 Task: Add a condition where "Status category is new" in recently solved tickets.
Action: Mouse moved to (211, 426)
Screenshot: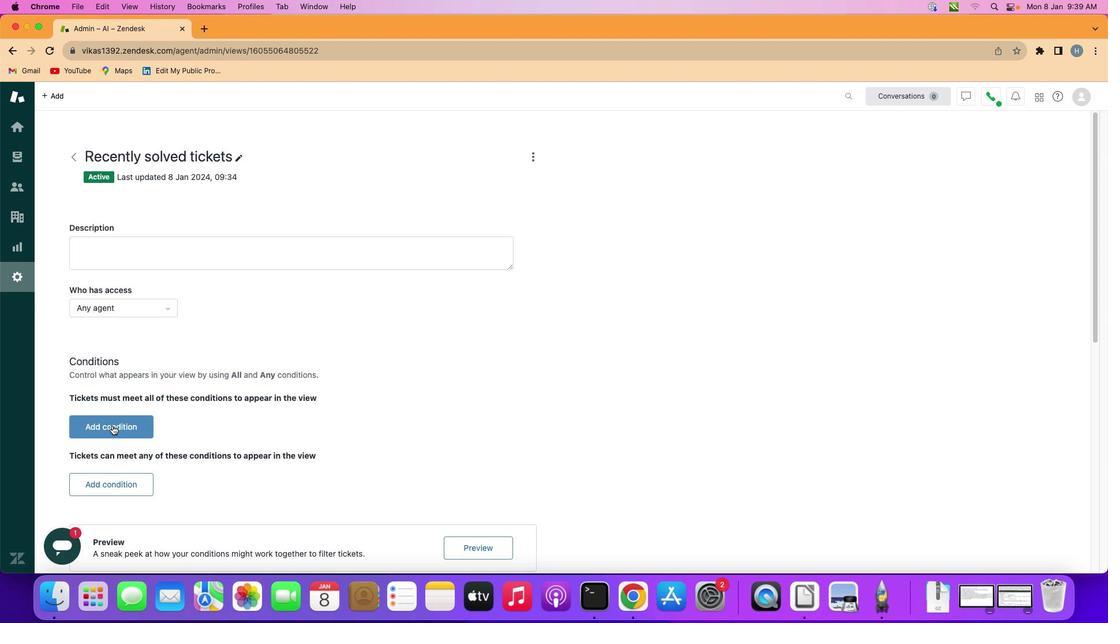 
Action: Mouse pressed left at (211, 426)
Screenshot: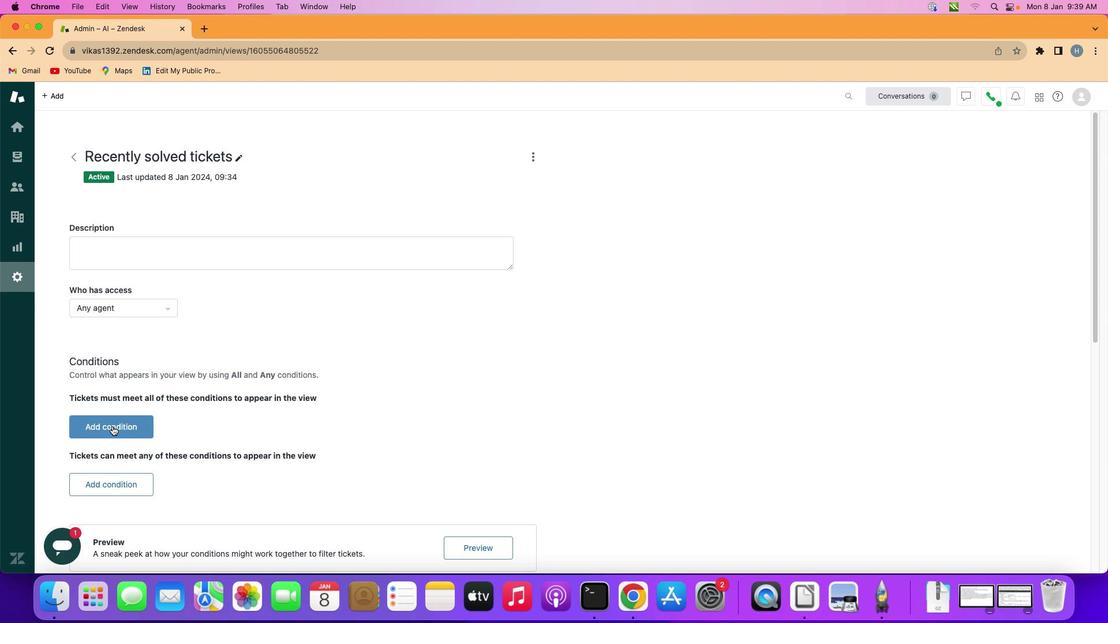 
Action: Mouse moved to (116, 430)
Screenshot: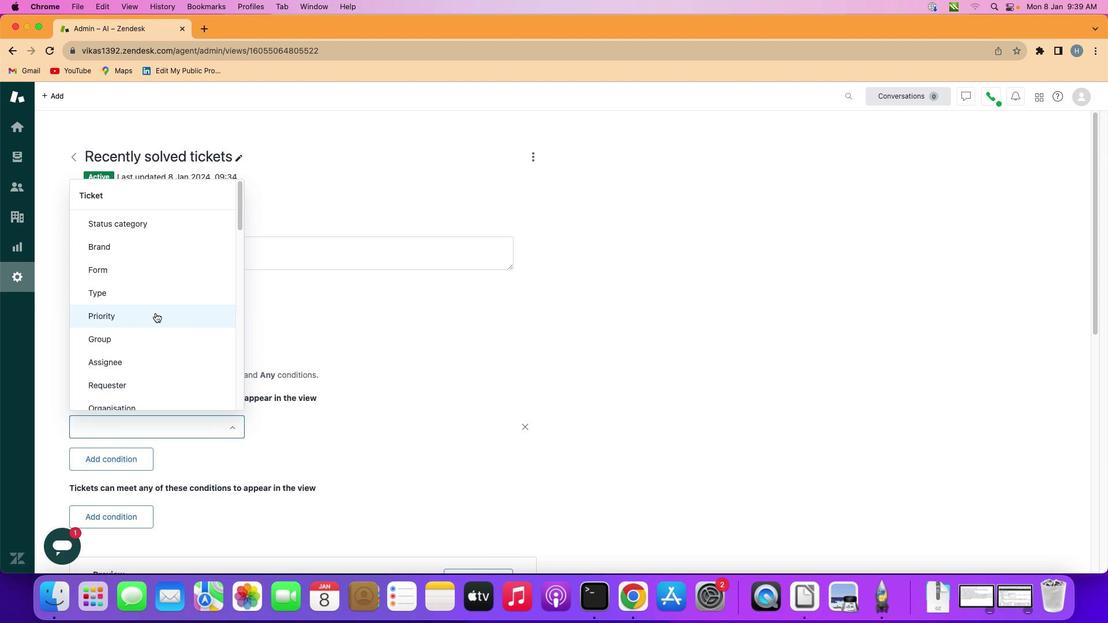 
Action: Mouse pressed left at (116, 430)
Screenshot: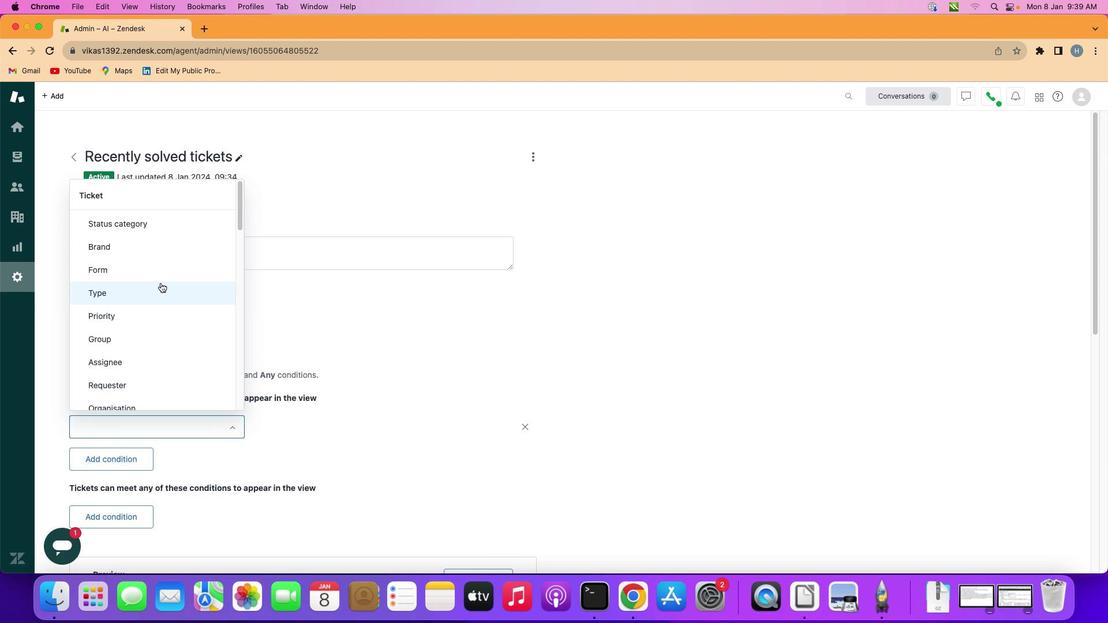 
Action: Mouse moved to (135, 429)
Screenshot: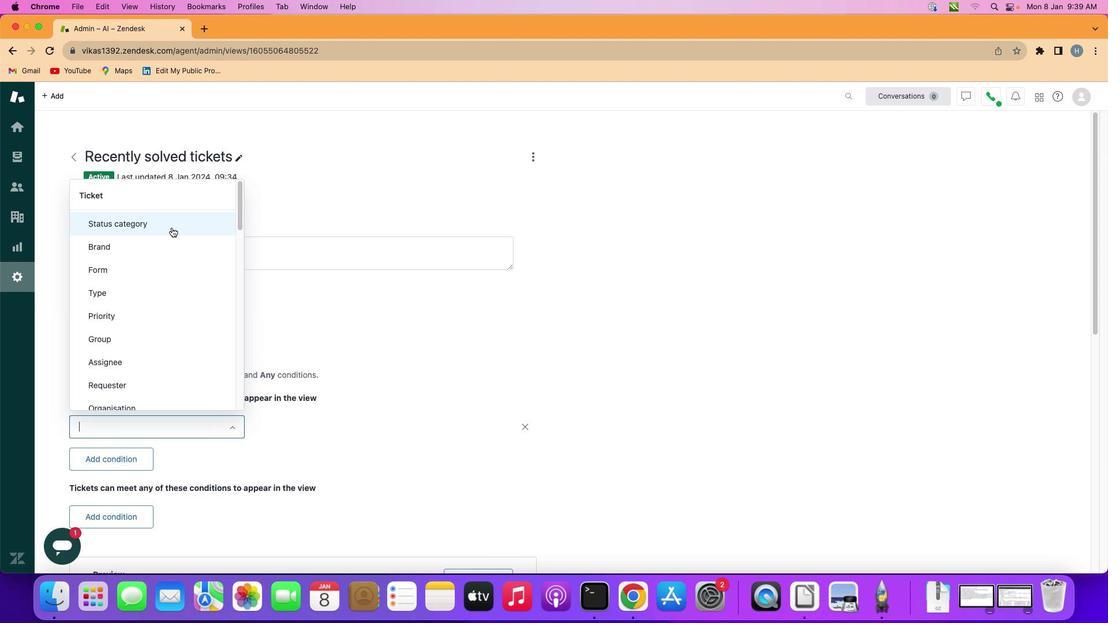 
Action: Mouse pressed left at (135, 429)
Screenshot: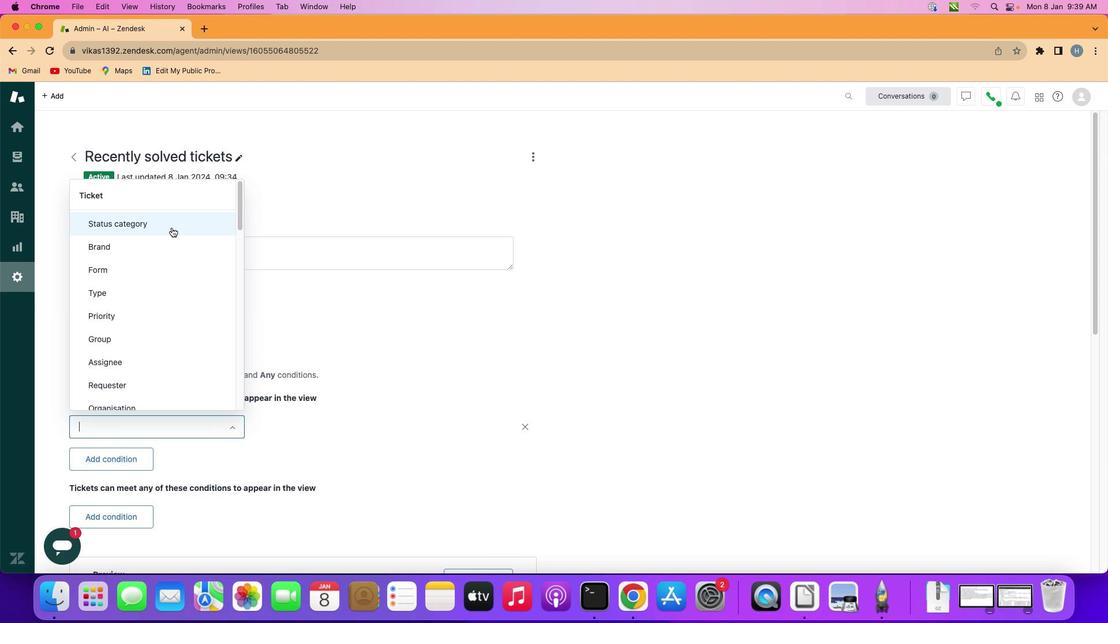 
Action: Mouse moved to (175, 231)
Screenshot: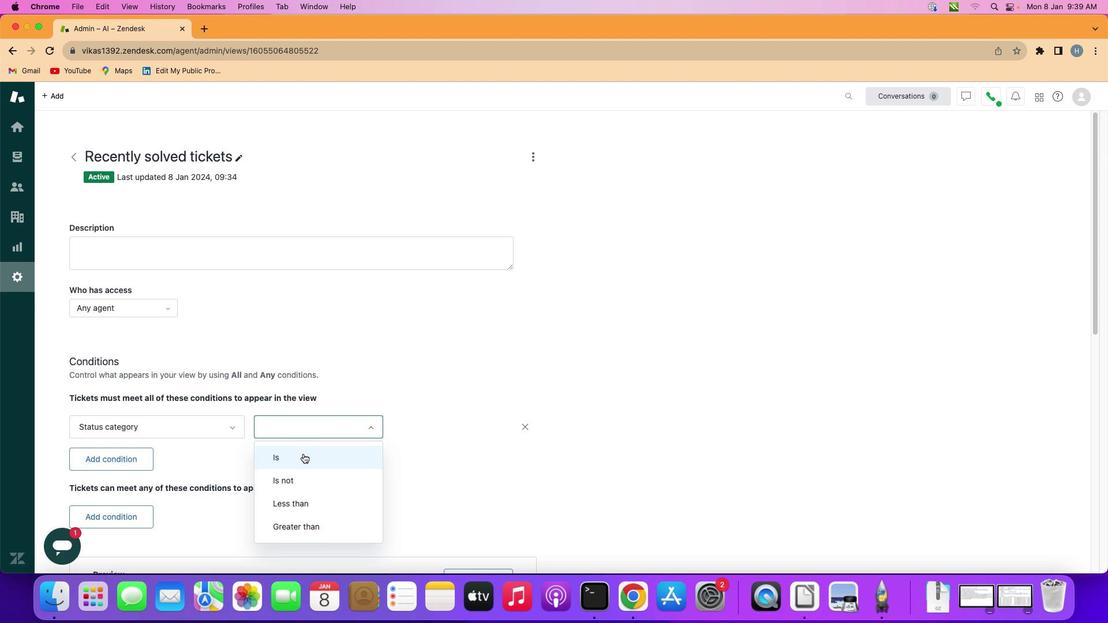 
Action: Mouse pressed left at (175, 231)
Screenshot: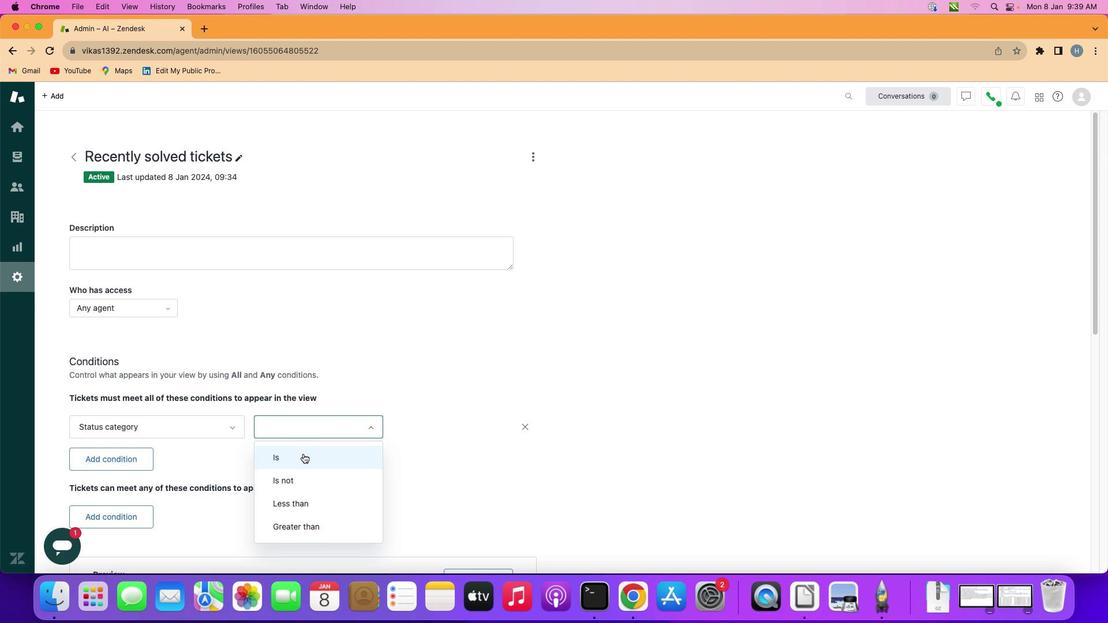 
Action: Mouse moved to (312, 427)
Screenshot: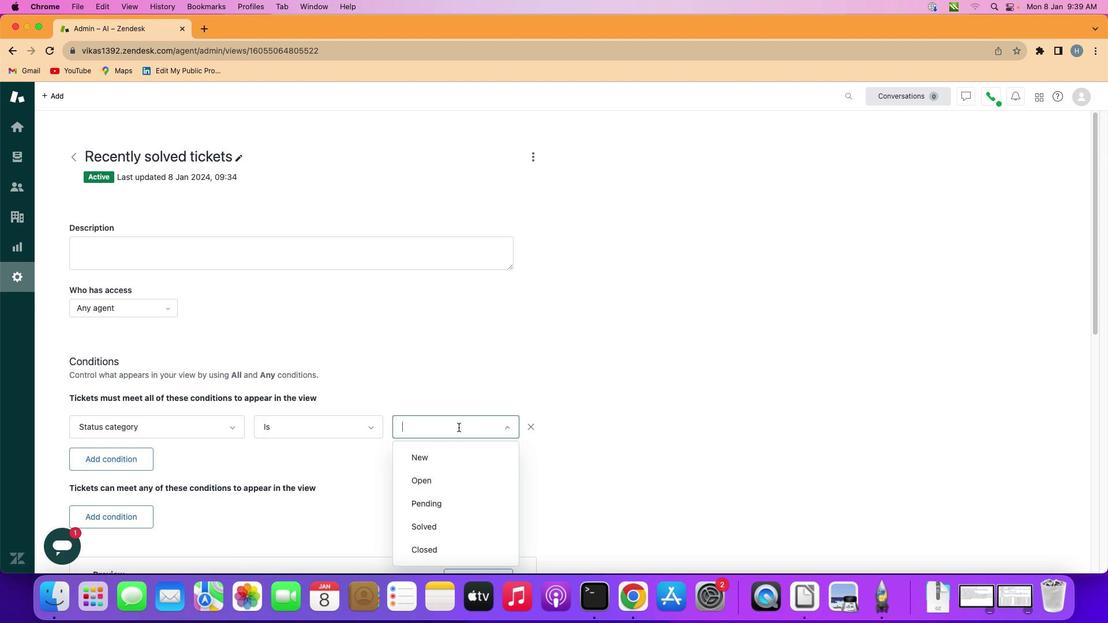 
Action: Mouse pressed left at (312, 427)
Screenshot: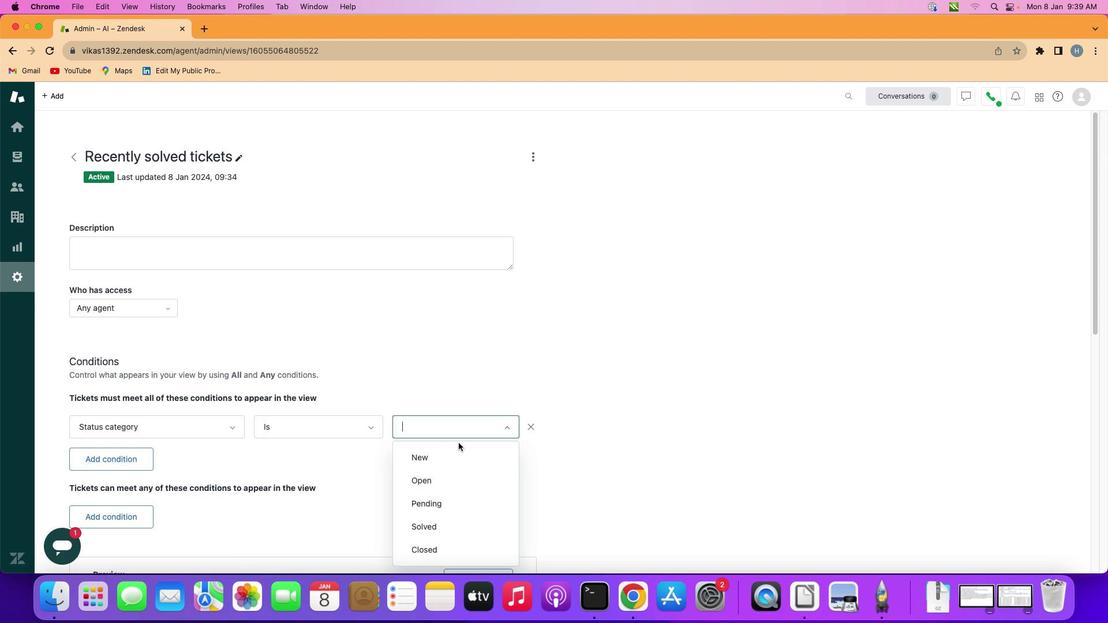 
Action: Mouse moved to (307, 457)
Screenshot: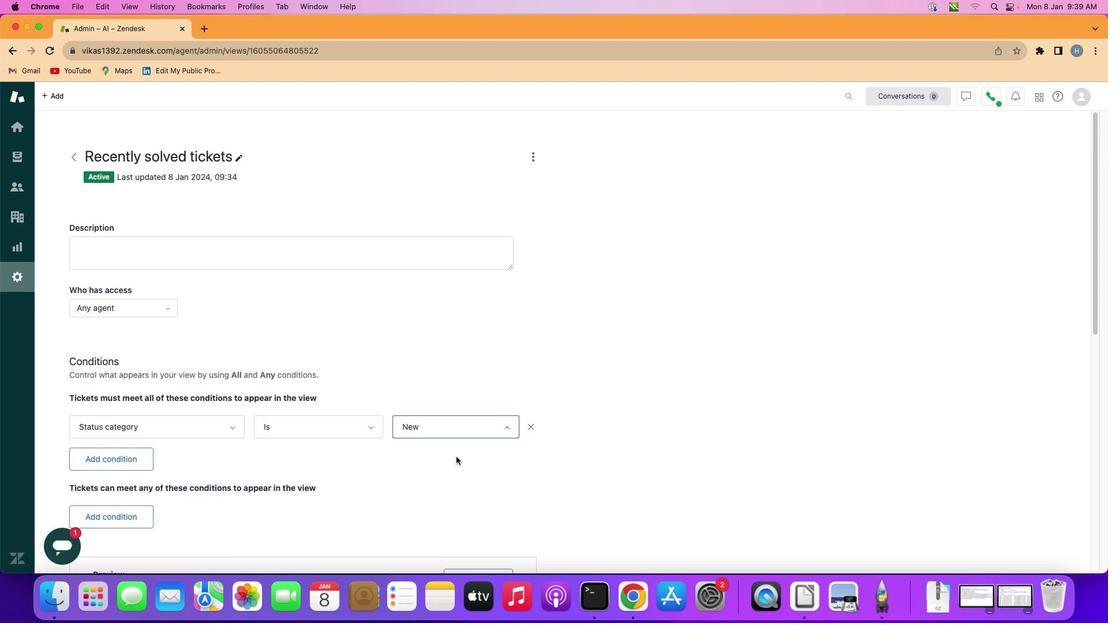 
Action: Mouse pressed left at (307, 457)
Screenshot: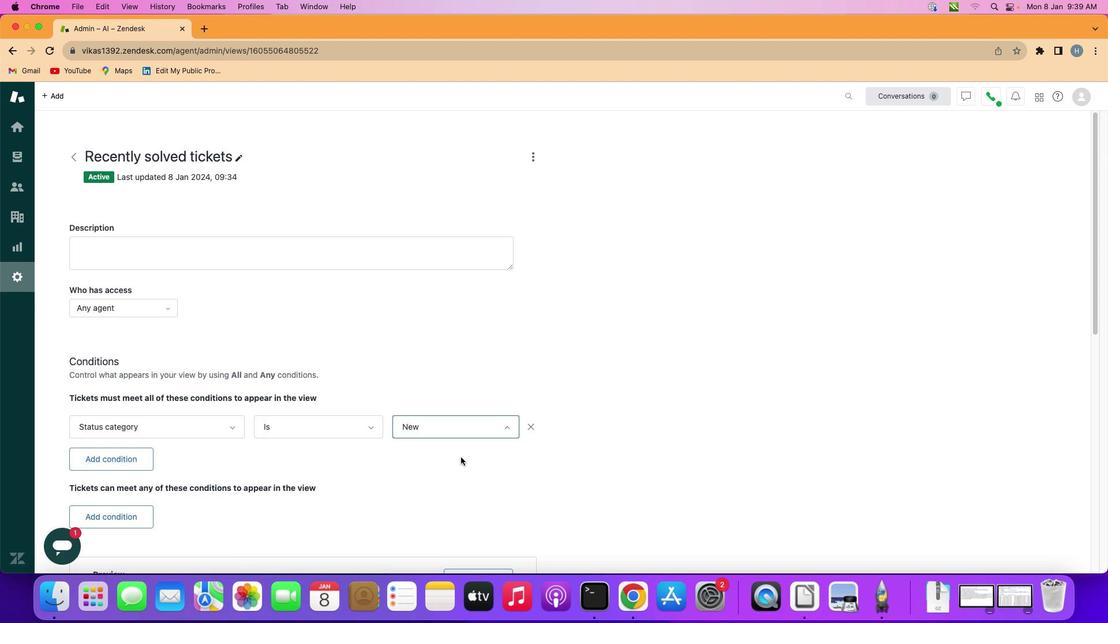 
Action: Mouse moved to (463, 431)
Screenshot: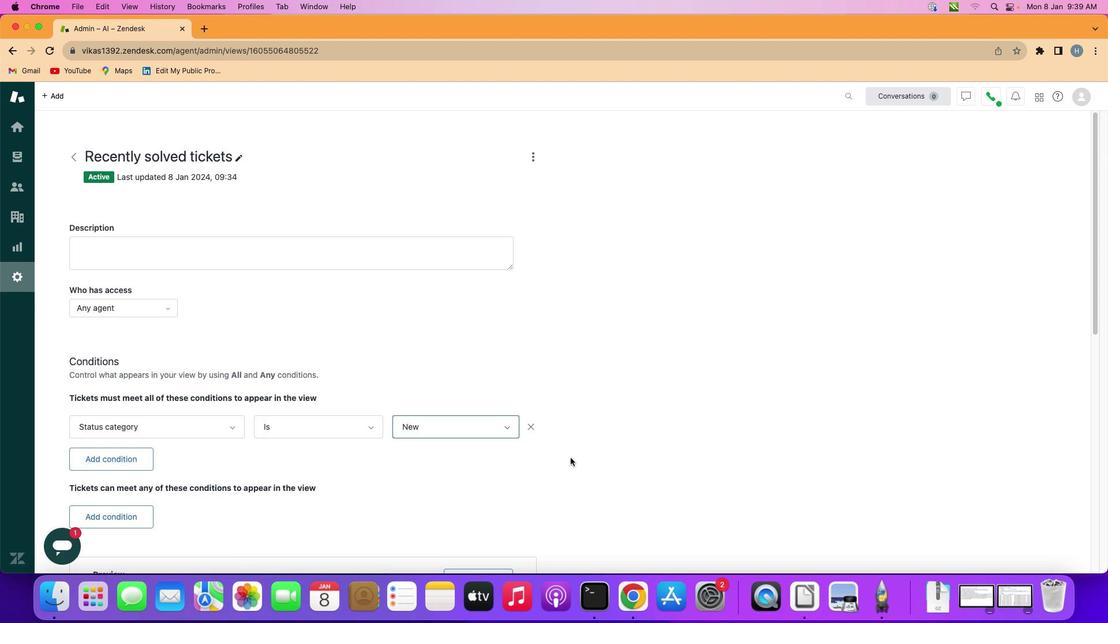 
Action: Mouse pressed left at (463, 431)
Screenshot: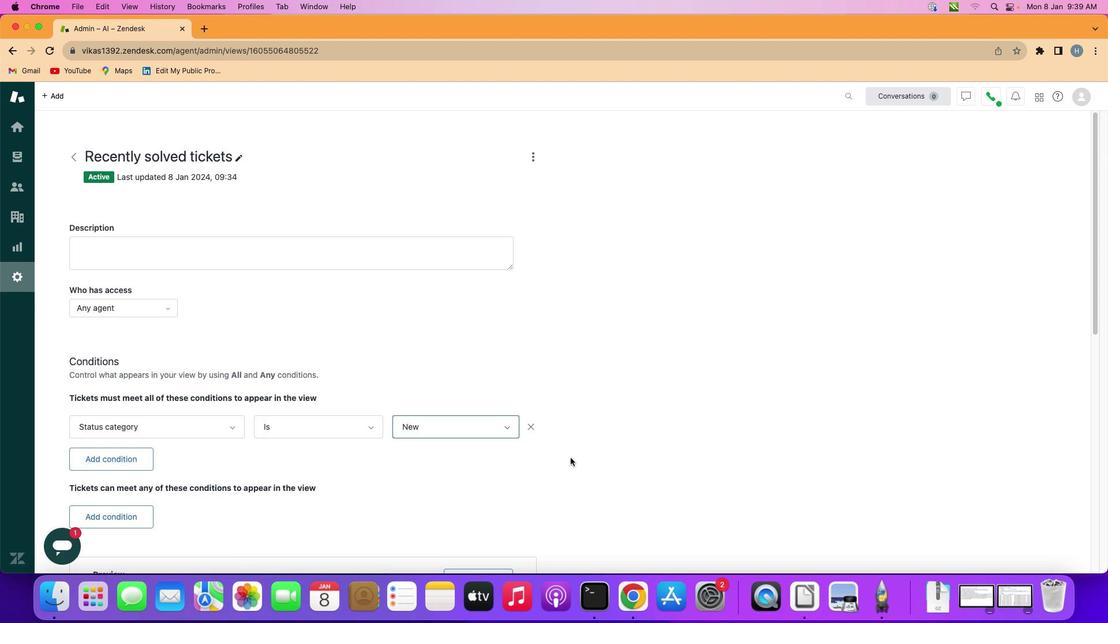 
Action: Mouse moved to (460, 460)
Screenshot: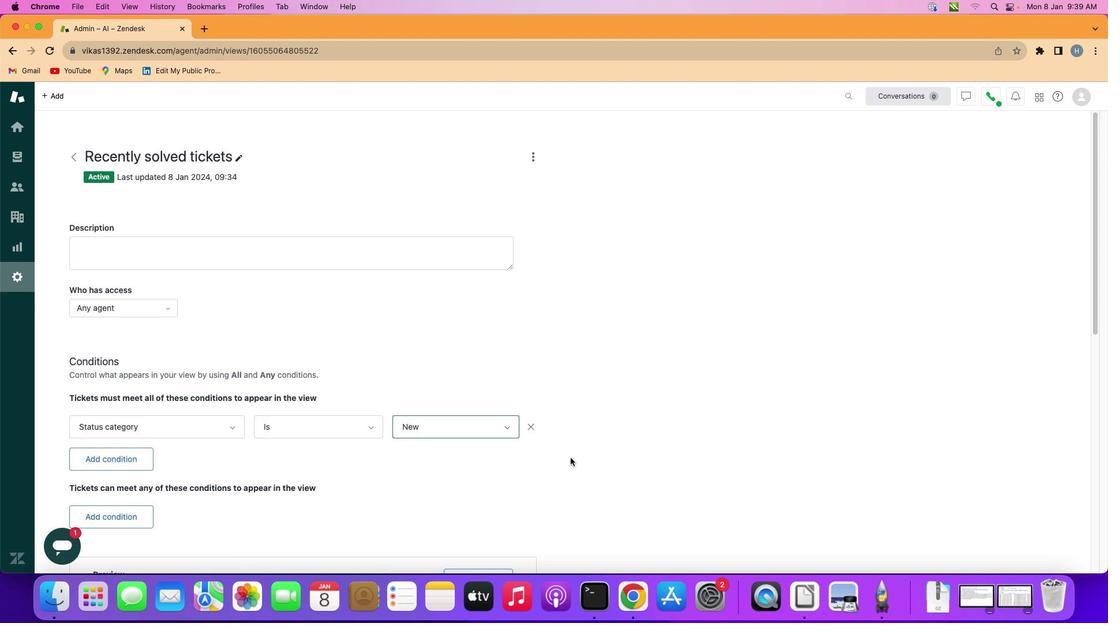 
Action: Mouse pressed left at (460, 460)
Screenshot: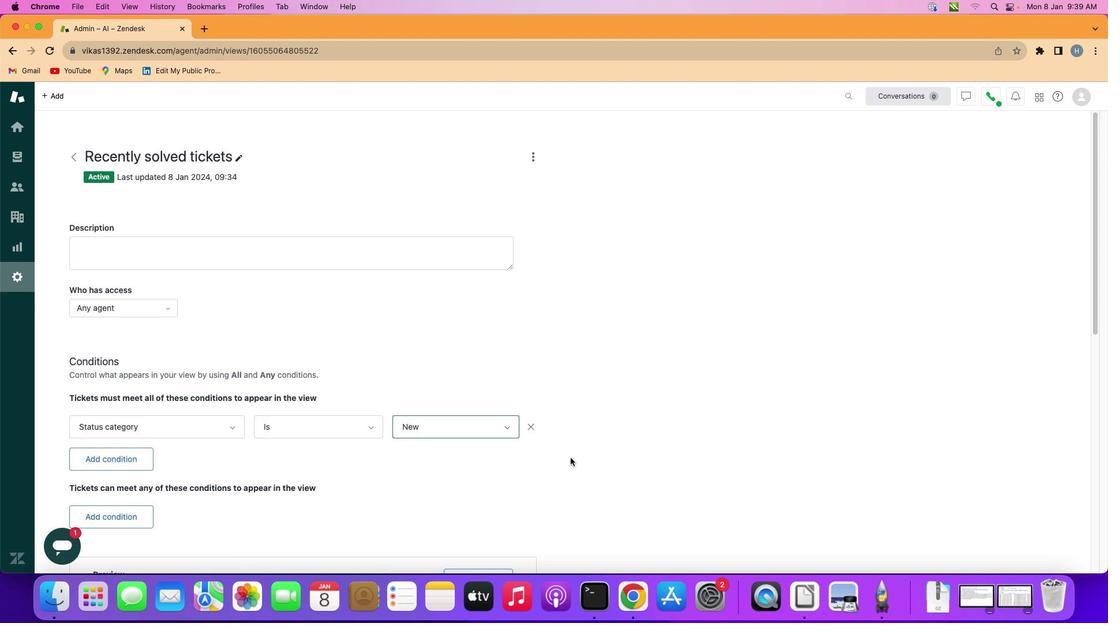 
Action: Mouse moved to (575, 462)
Screenshot: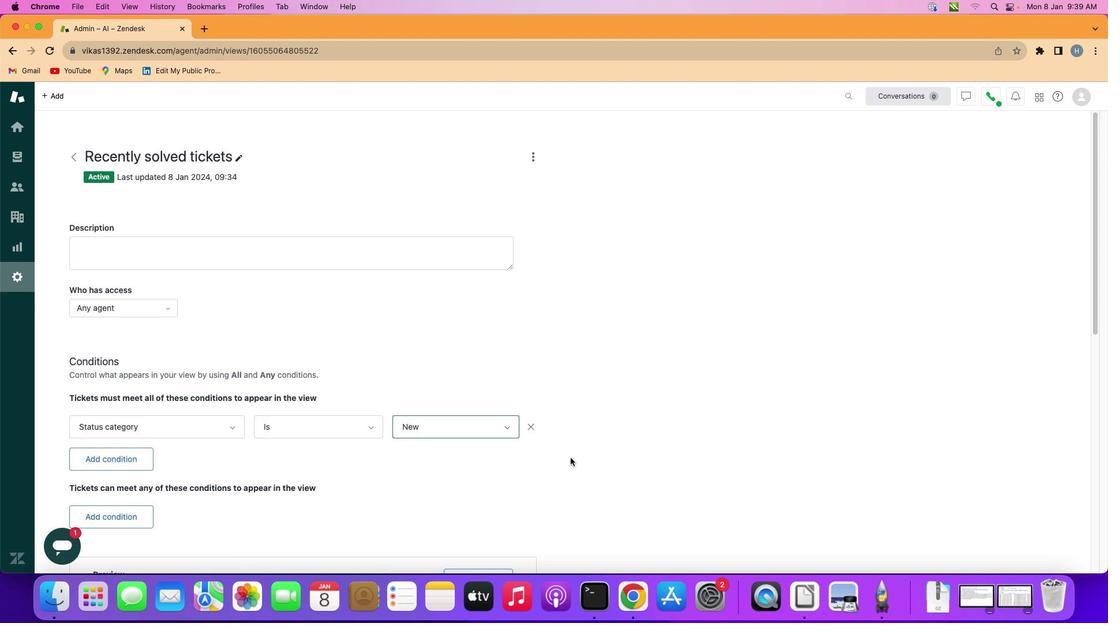 
